 Task: Use the formula "QUOTIENT" in spreadsheet "Project portfolio".
Action: Mouse moved to (608, 167)
Screenshot: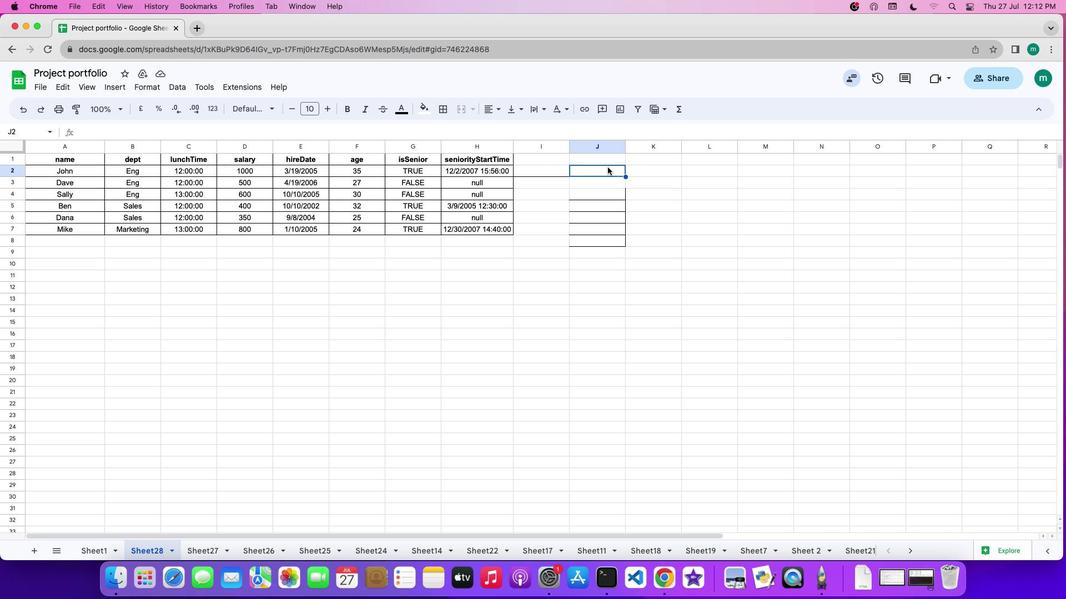 
Action: Key pressed '='
Screenshot: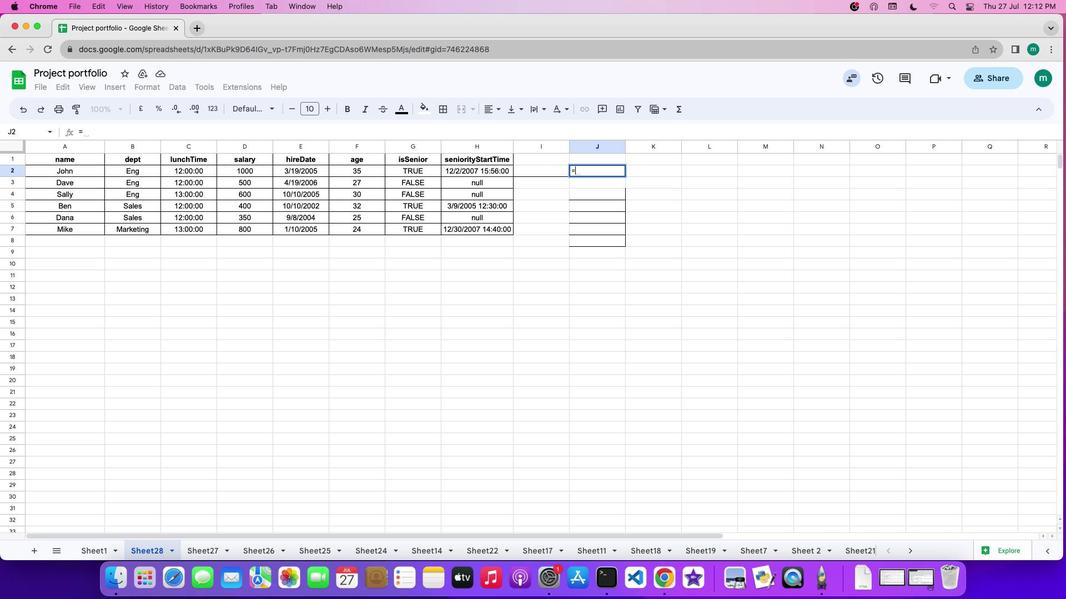 
Action: Mouse moved to (682, 108)
Screenshot: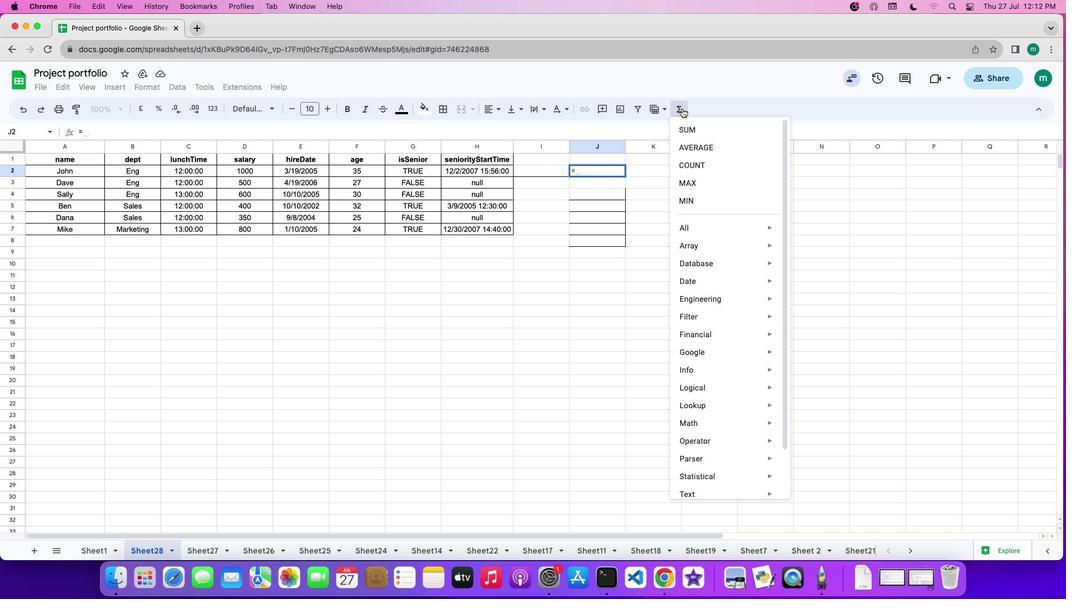
Action: Mouse pressed left at (682, 108)
Screenshot: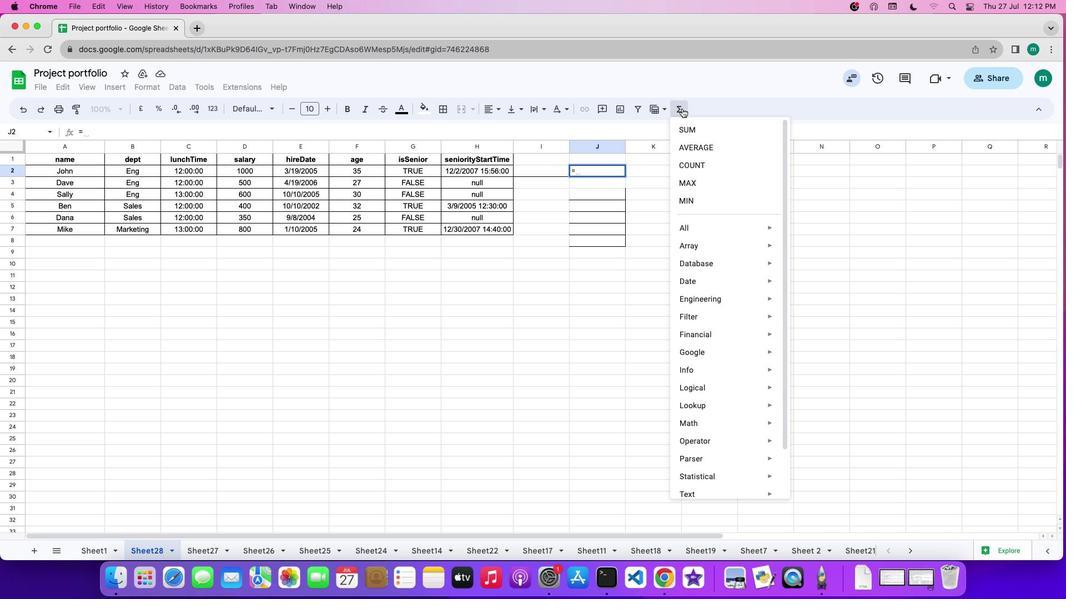 
Action: Mouse moved to (815, 301)
Screenshot: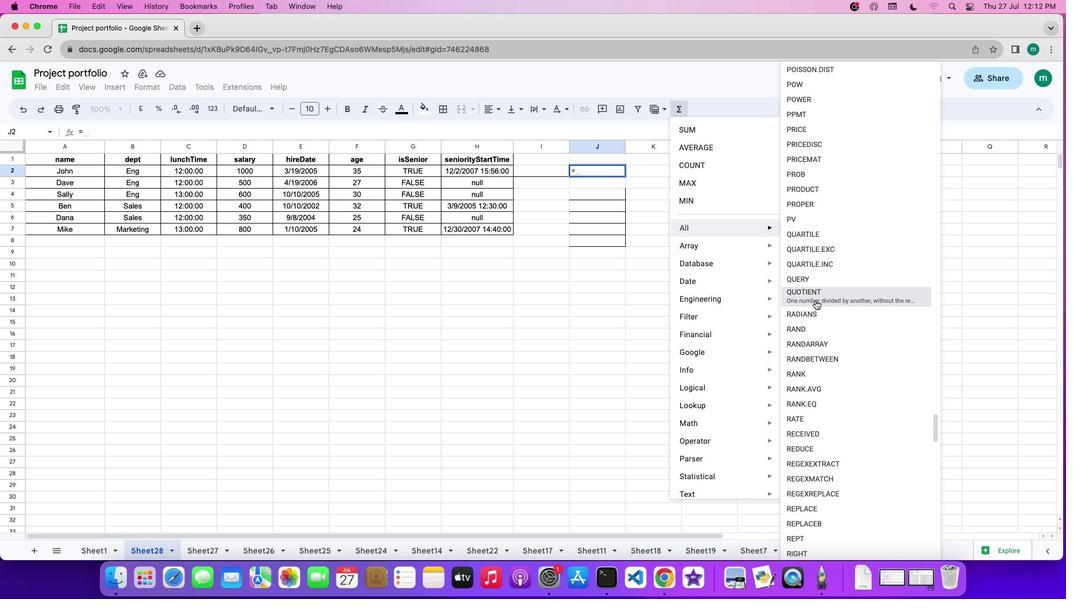 
Action: Mouse pressed left at (815, 301)
Screenshot: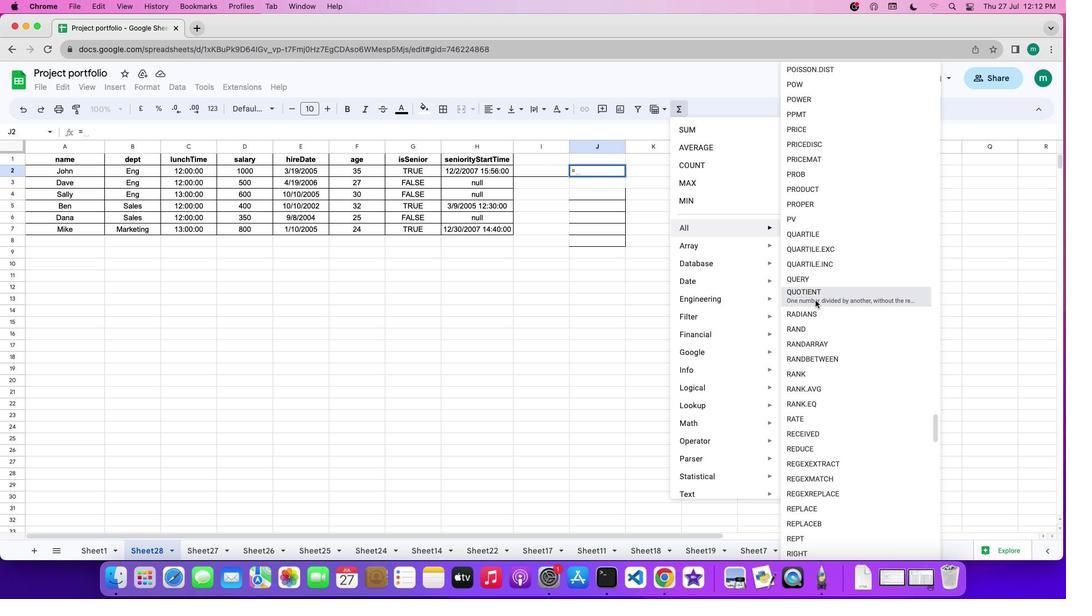 
Action: Mouse moved to (611, 169)
Screenshot: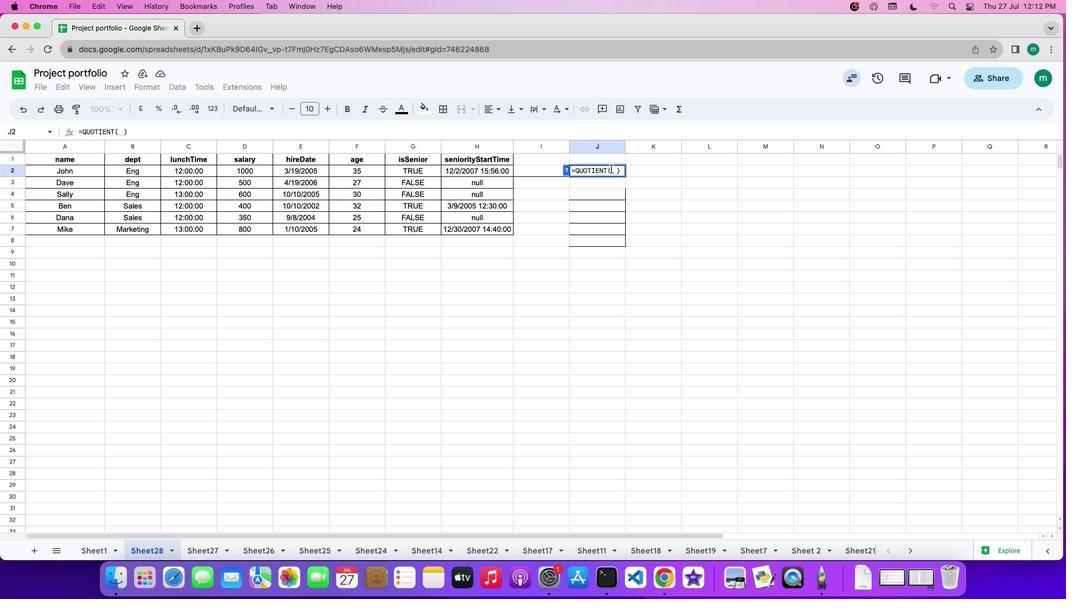 
Action: Mouse pressed left at (611, 169)
Screenshot: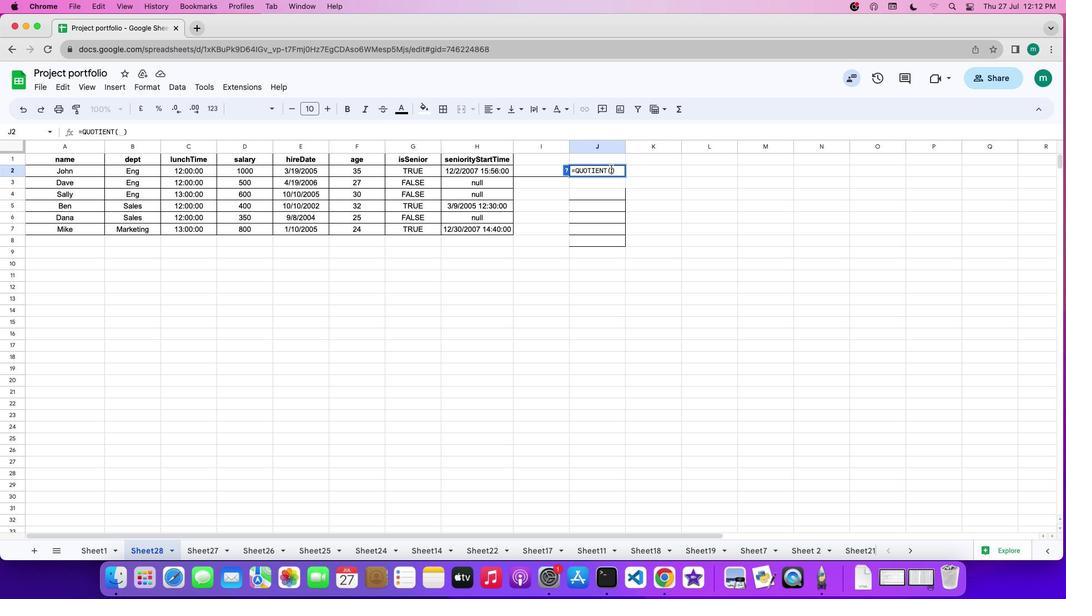 
Action: Mouse moved to (612, 169)
Screenshot: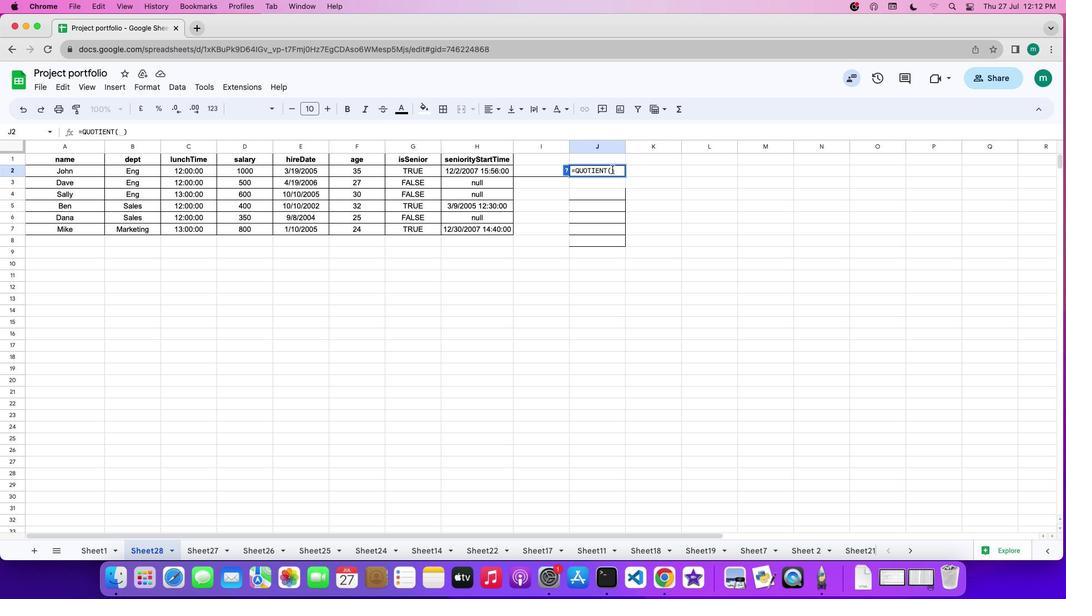 
Action: Key pressed Key.f1'4'',''2'Key.enter
Screenshot: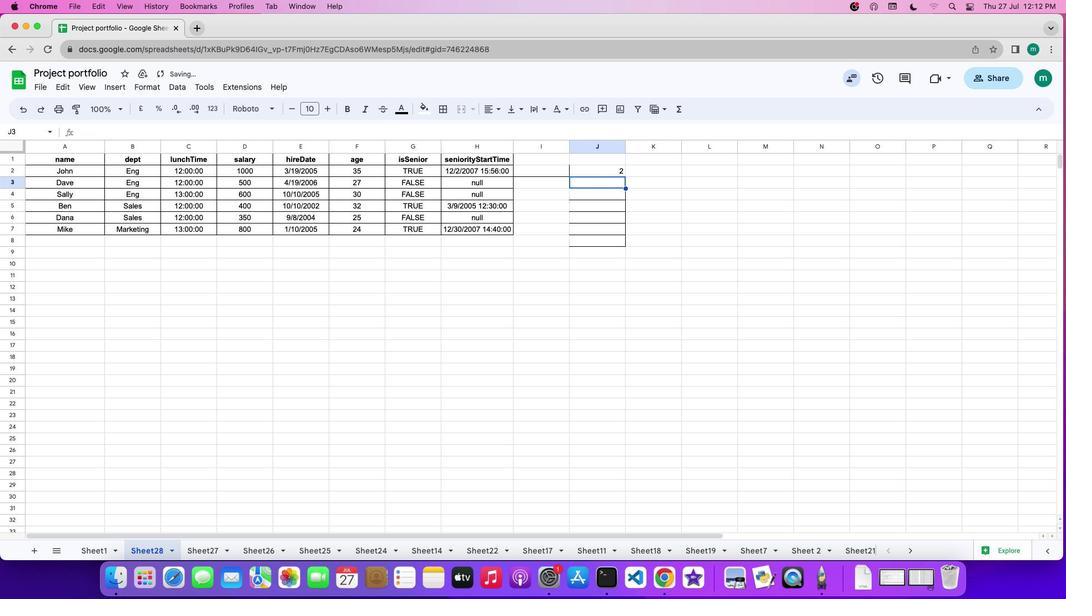 
